 Task: Change the view of your contacts in Outlook.
Action: Mouse moved to (16, 112)
Screenshot: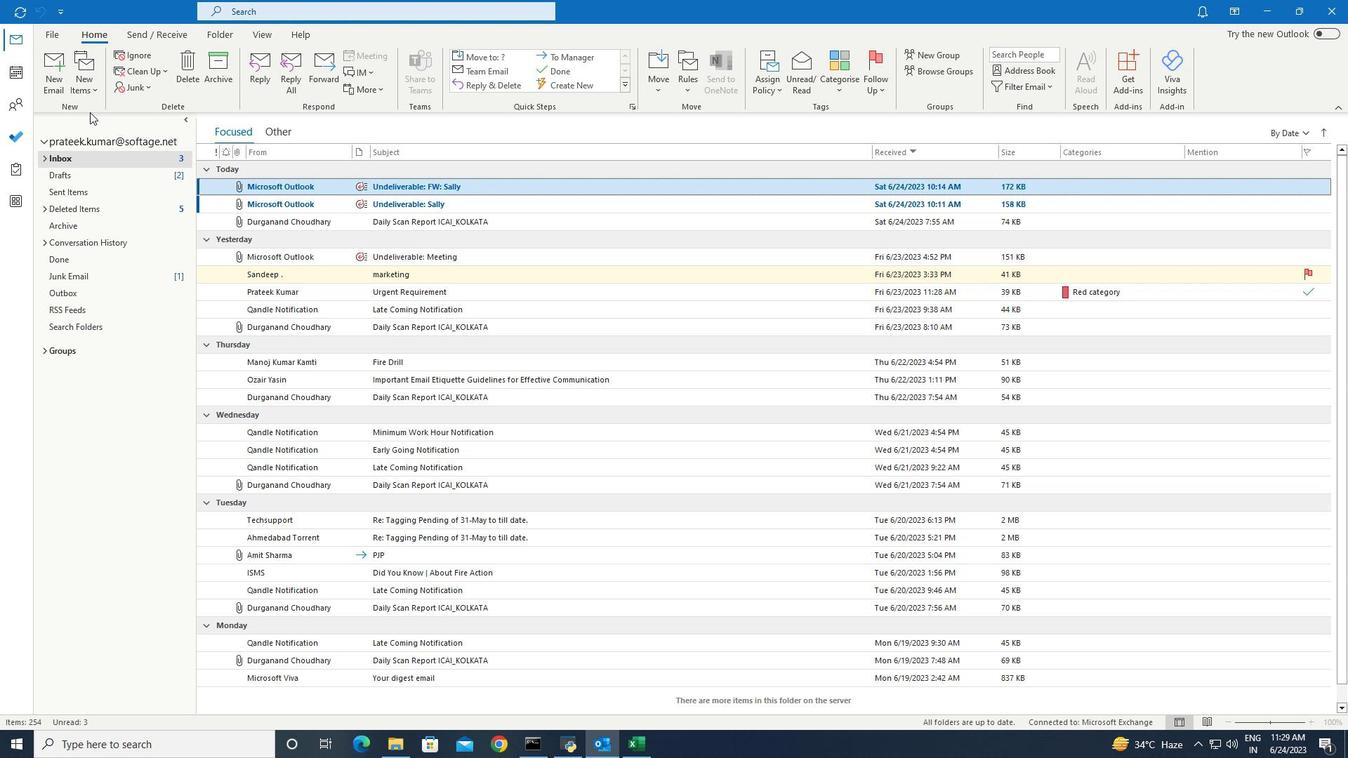 
Action: Mouse pressed left at (16, 112)
Screenshot: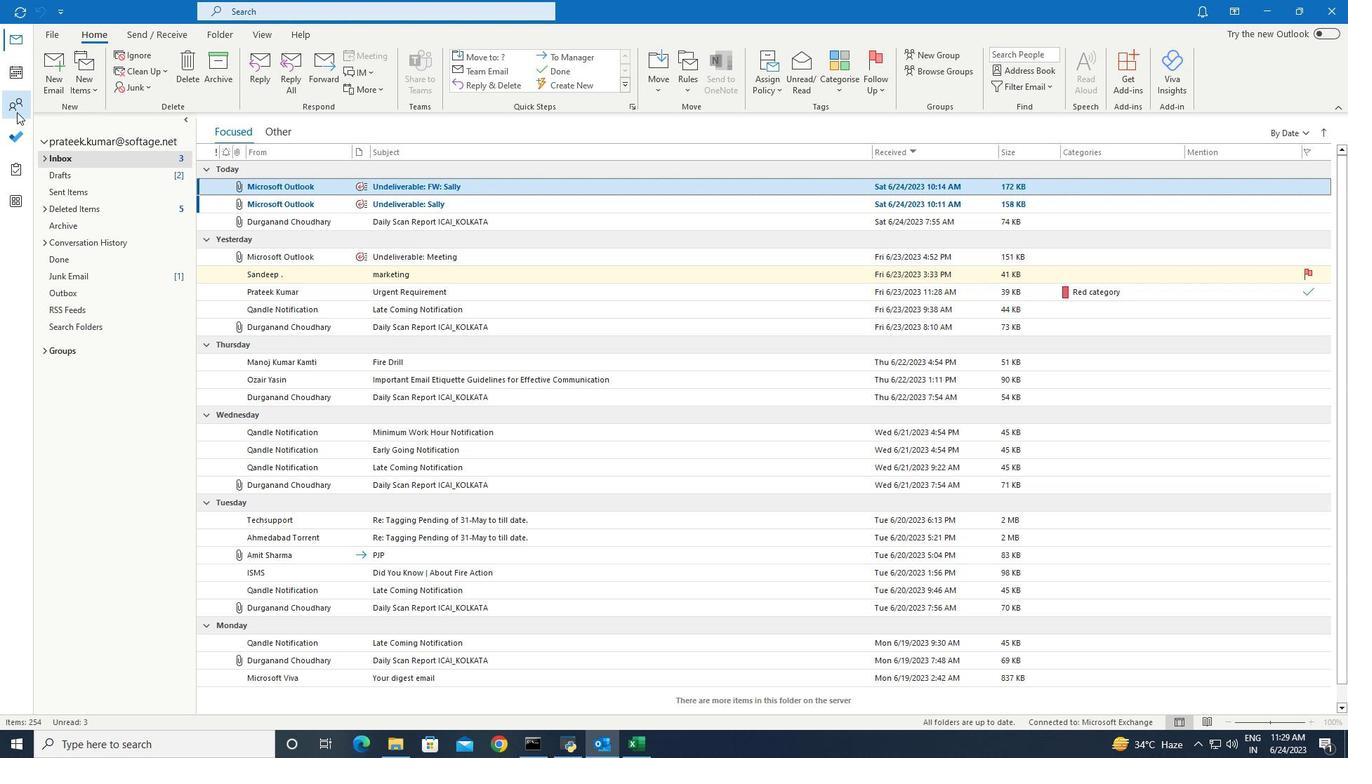 
Action: Mouse moved to (270, 40)
Screenshot: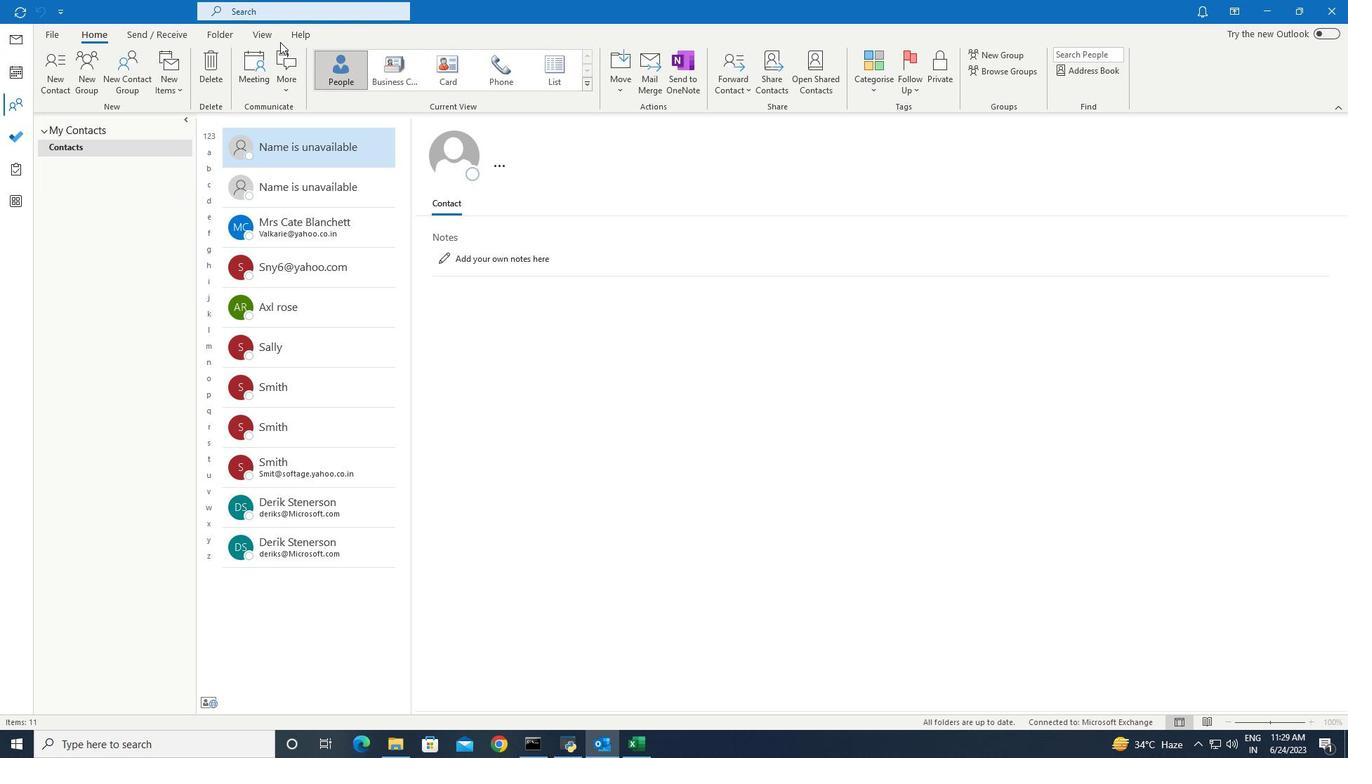 
Action: Mouse pressed left at (270, 40)
Screenshot: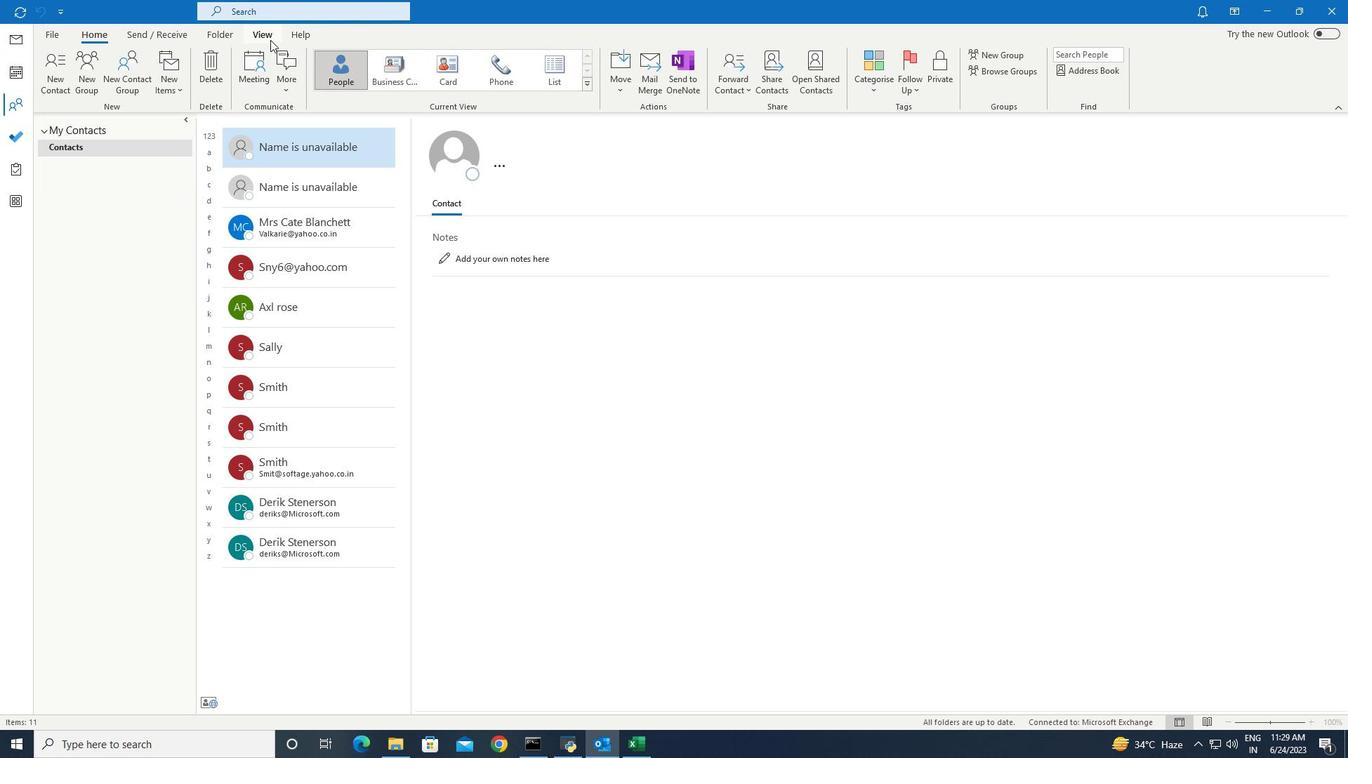 
Action: Mouse moved to (59, 83)
Screenshot: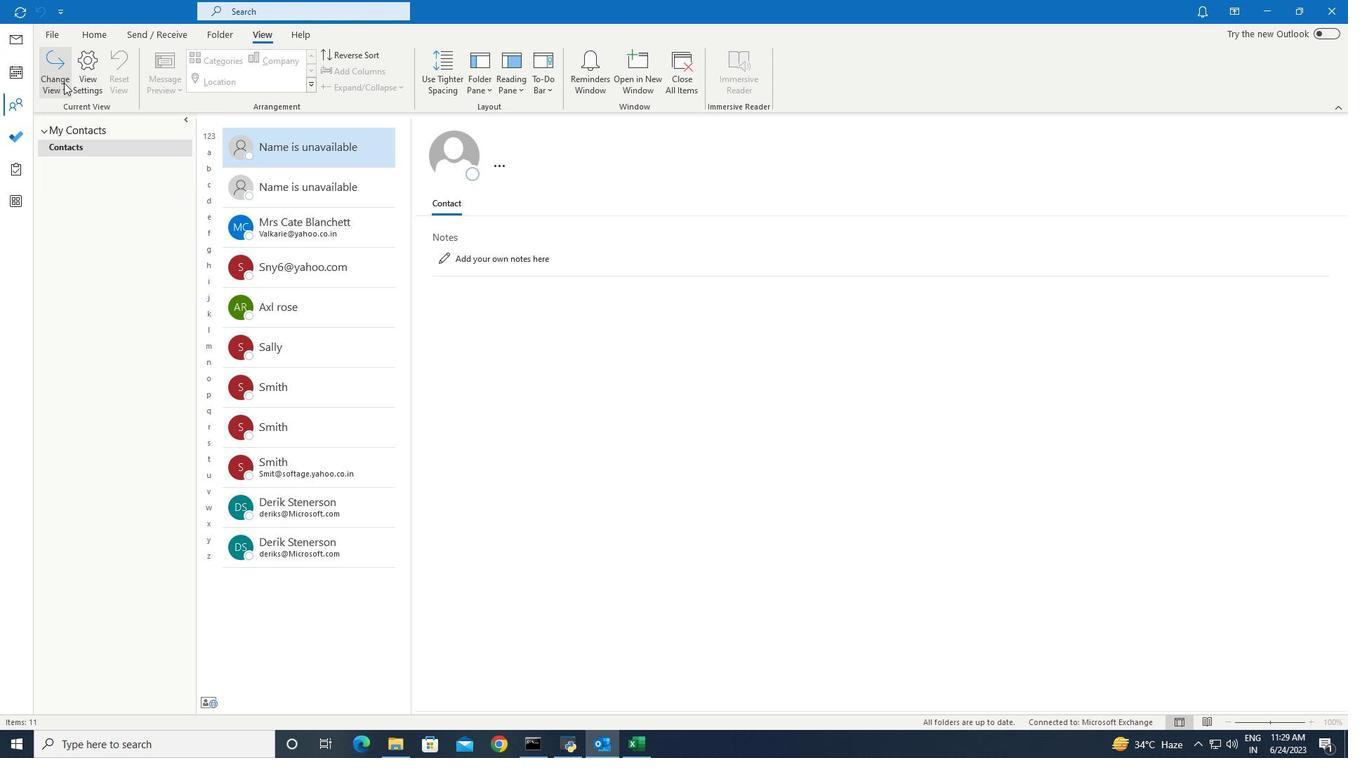 
Action: Mouse pressed left at (59, 83)
Screenshot: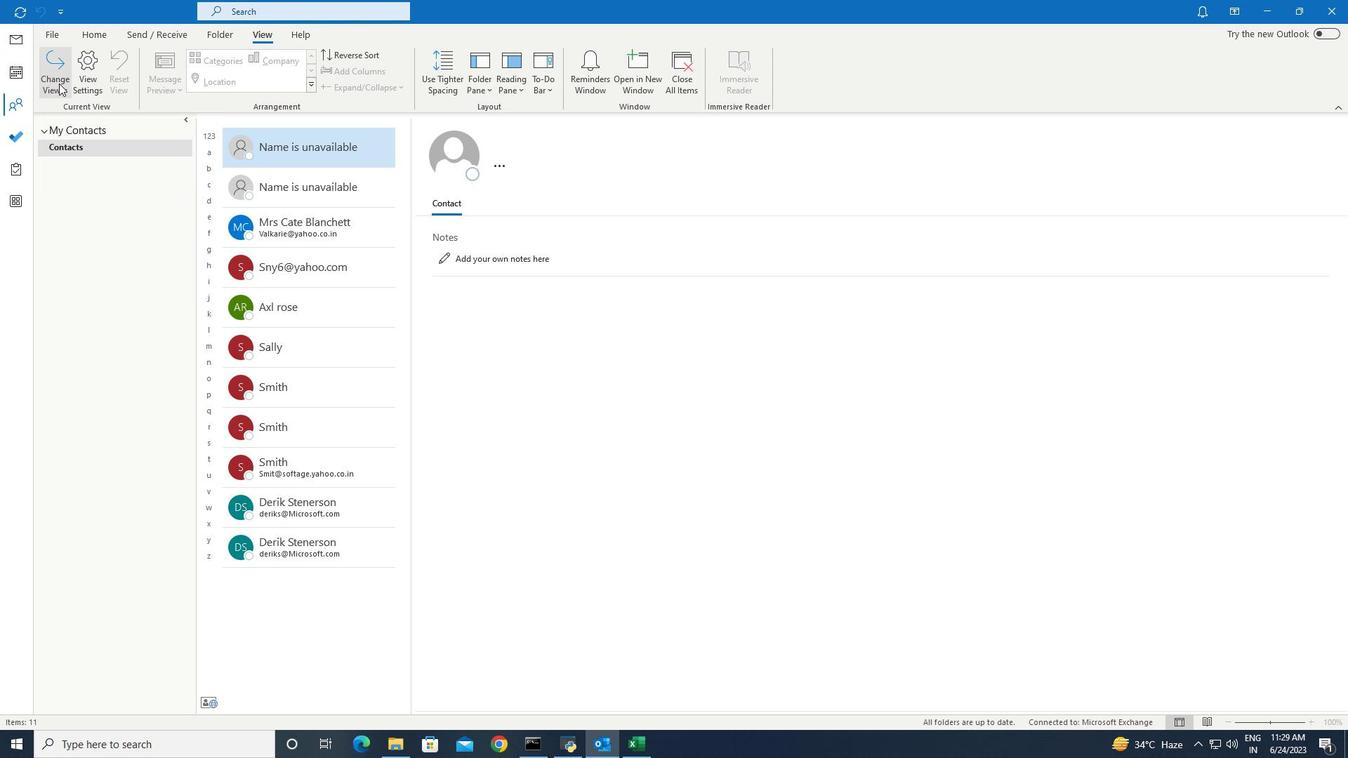
Action: Mouse moved to (119, 122)
Screenshot: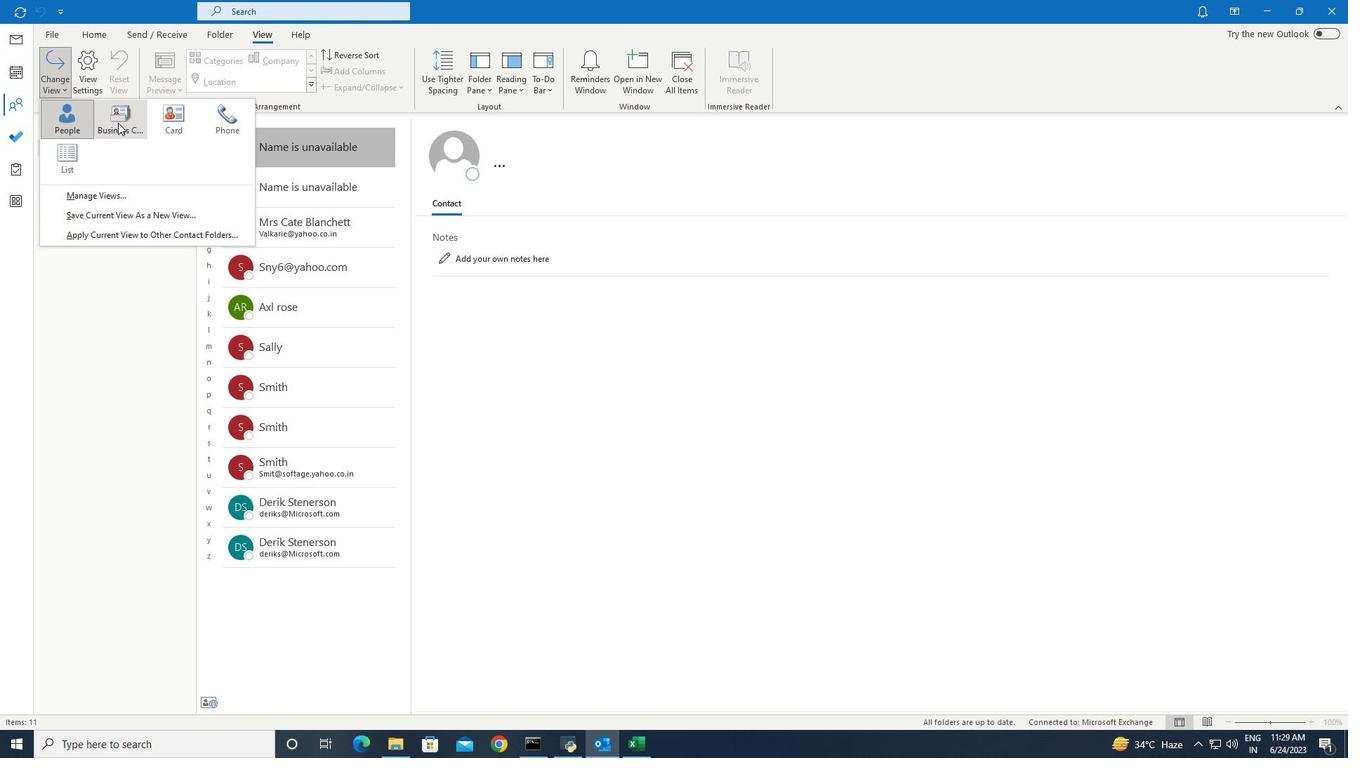 
Action: Mouse pressed left at (119, 122)
Screenshot: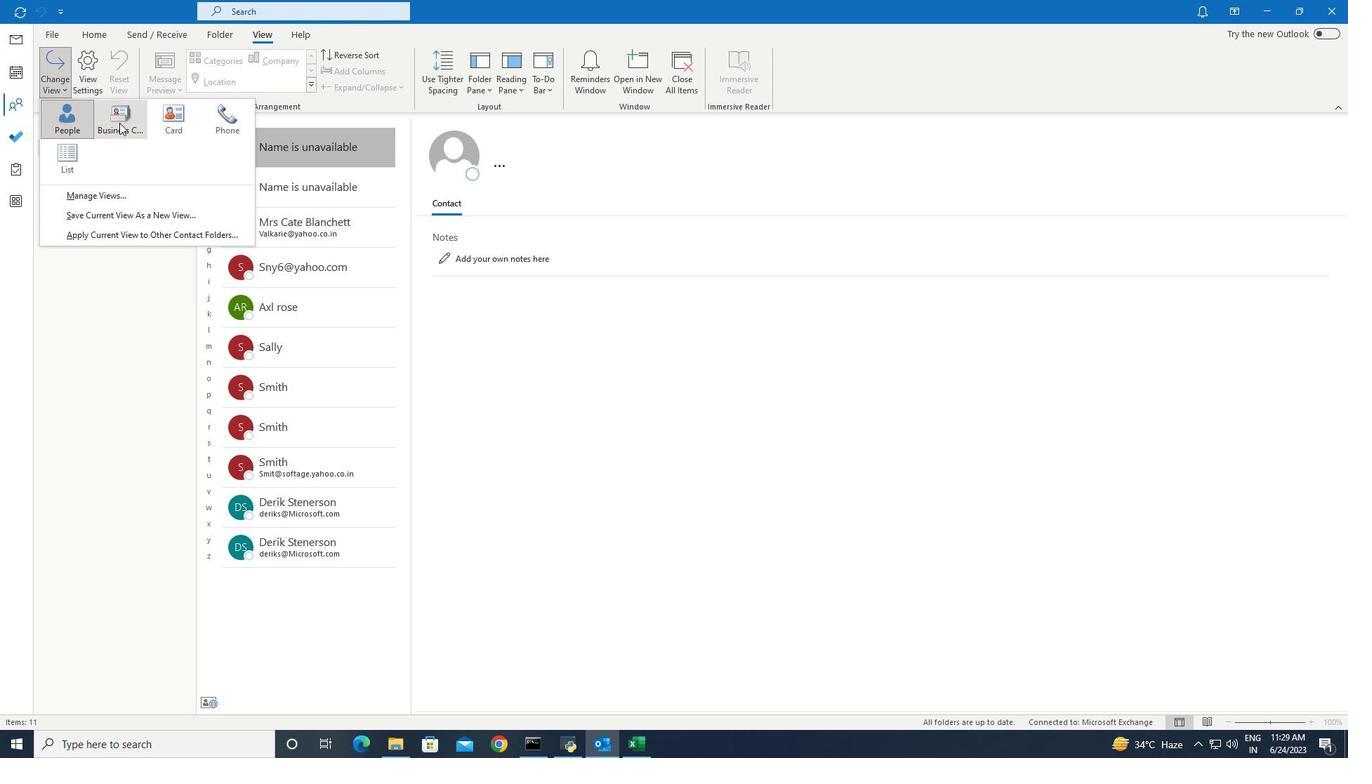 
